 Task: Select "show a warning" if the data is invalid.
Action: Mouse moved to (172, 90)
Screenshot: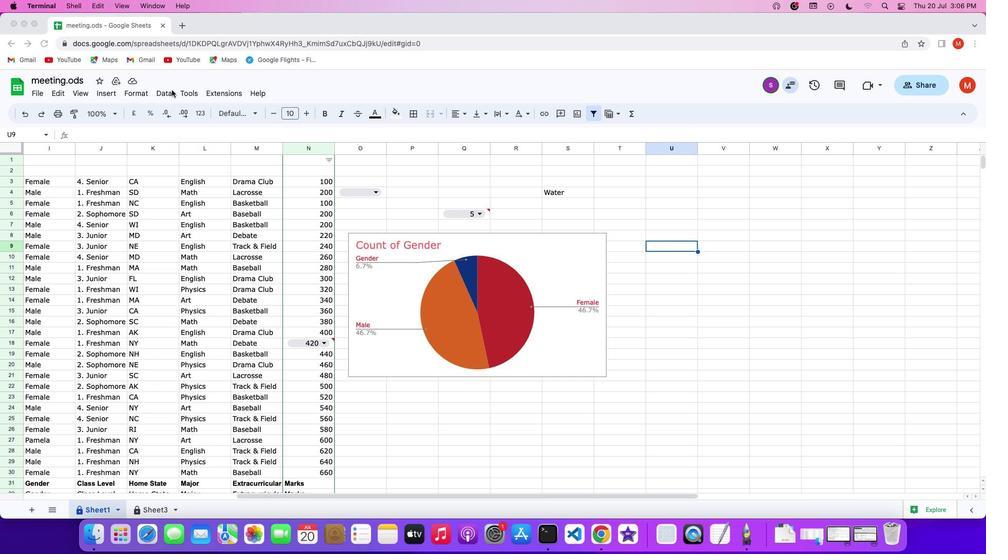 
Action: Mouse pressed left at (172, 90)
Screenshot: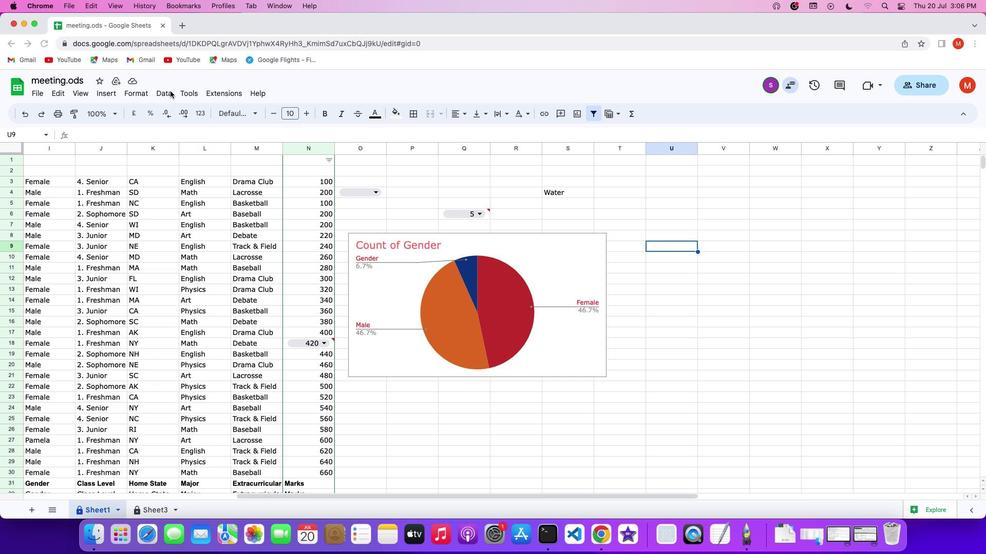 
Action: Mouse moved to (166, 92)
Screenshot: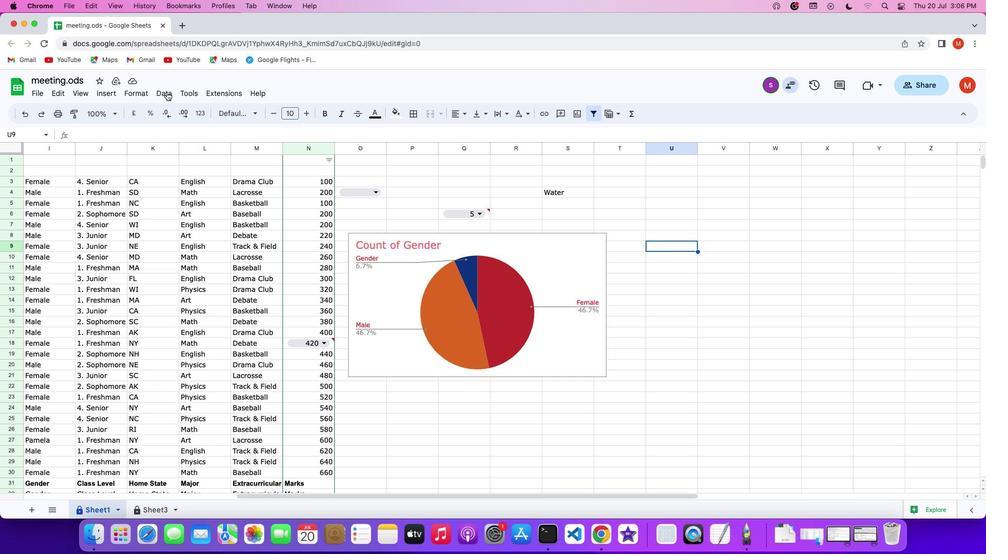 
Action: Mouse pressed left at (166, 92)
Screenshot: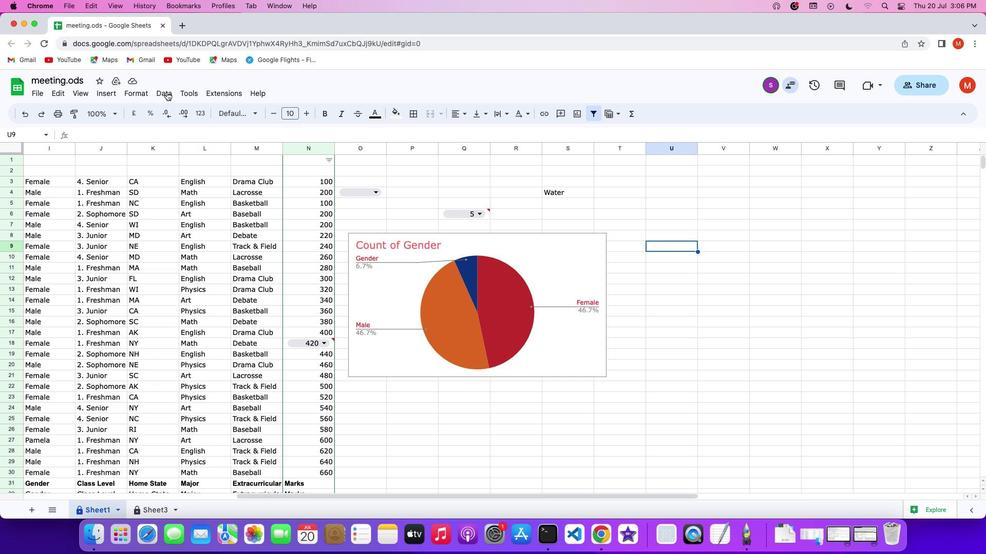 
Action: Mouse moved to (202, 303)
Screenshot: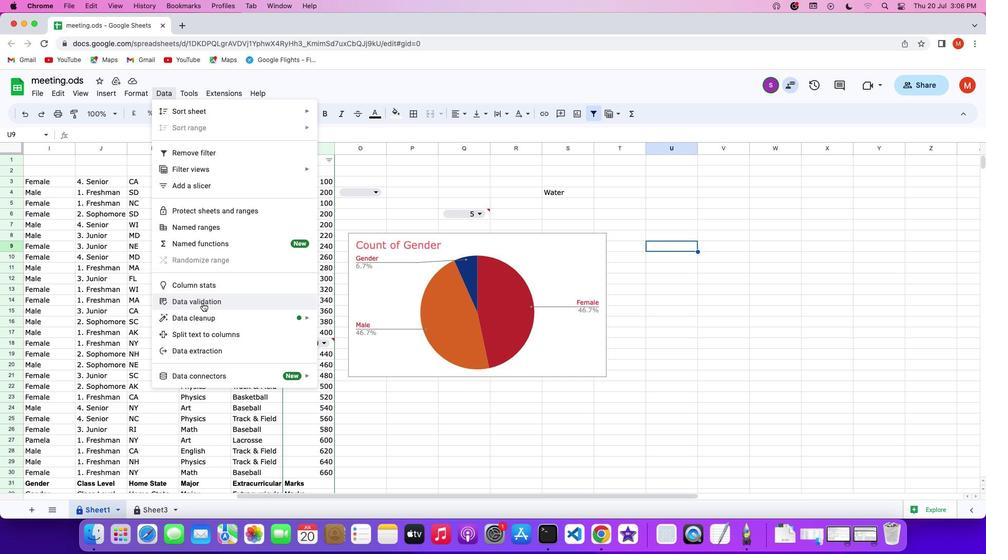 
Action: Mouse pressed left at (202, 303)
Screenshot: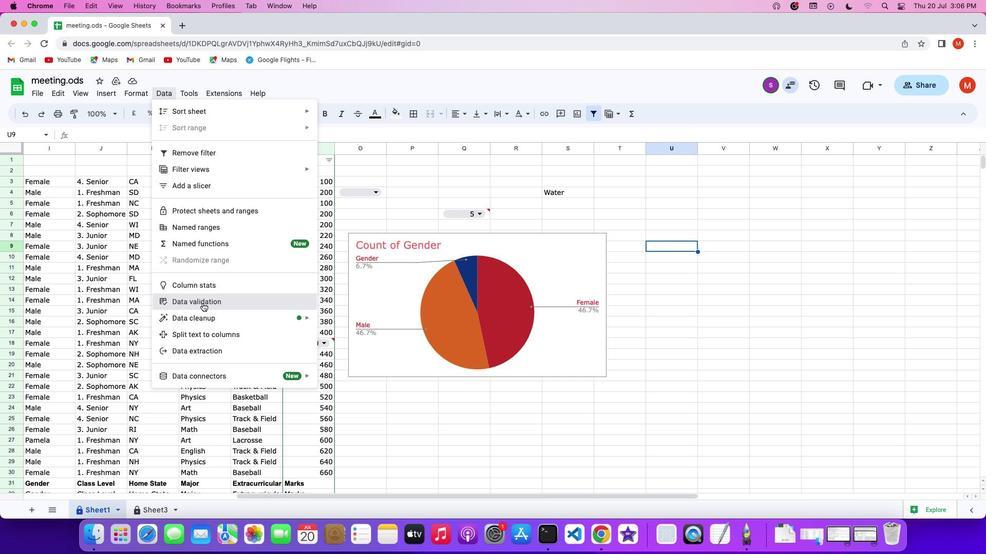 
Action: Mouse moved to (916, 313)
Screenshot: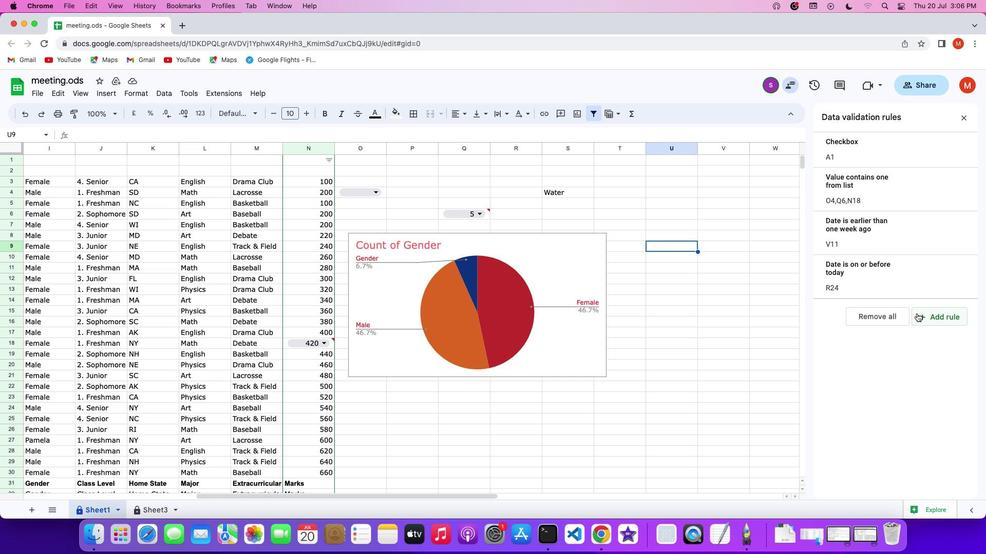 
Action: Mouse pressed left at (916, 313)
Screenshot: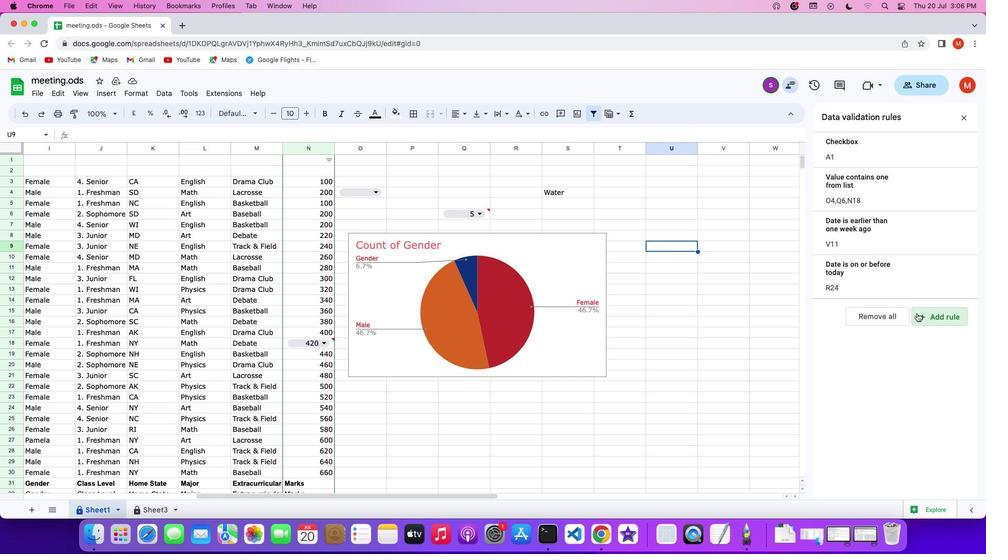 
Action: Mouse moved to (887, 312)
Screenshot: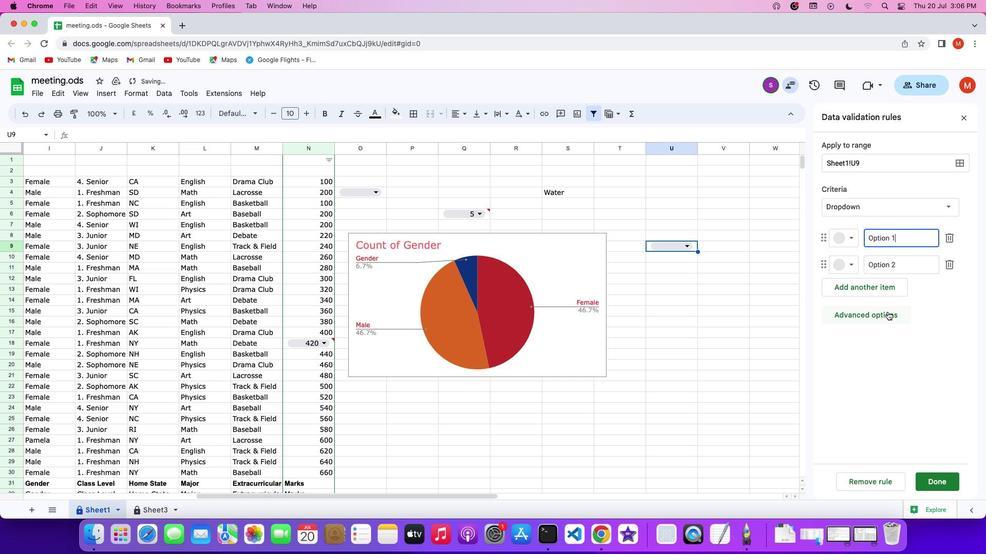 
Action: Mouse pressed left at (887, 312)
Screenshot: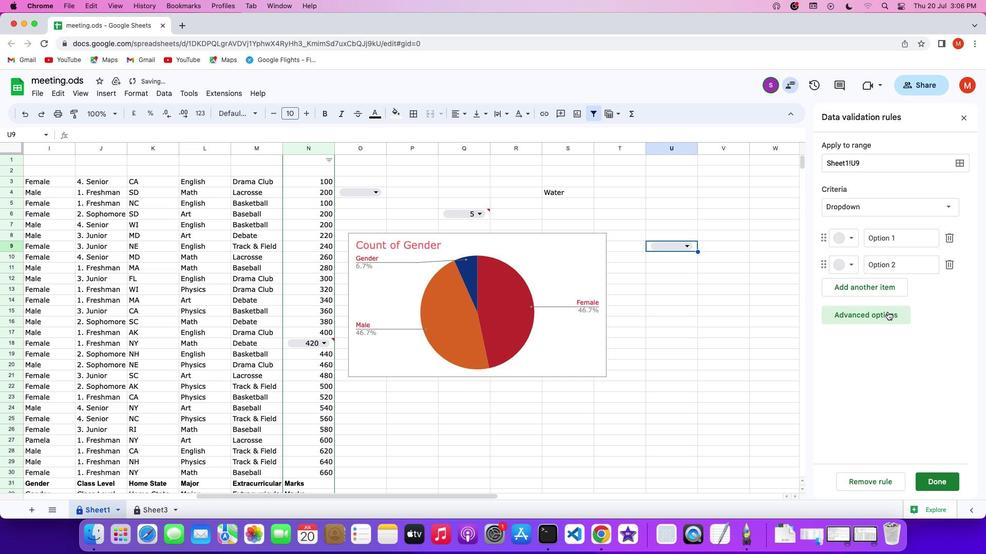 
Action: Mouse moved to (829, 375)
Screenshot: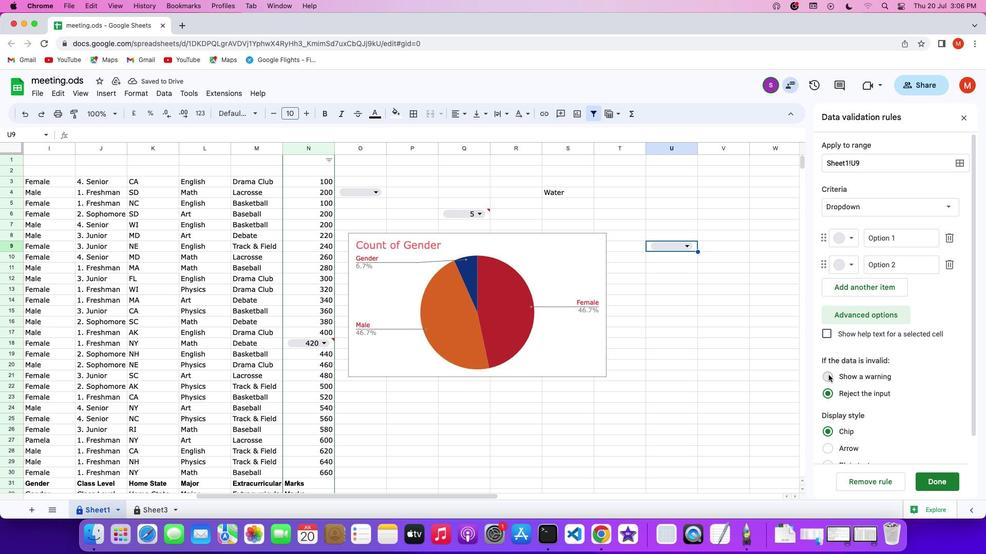 
Action: Mouse pressed left at (829, 375)
Screenshot: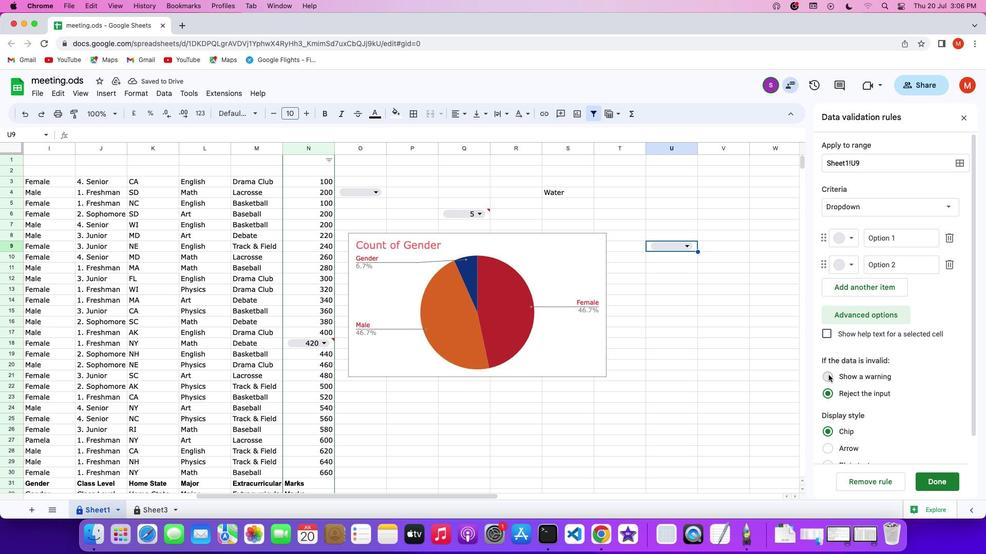 
Action: Mouse moved to (878, 368)
Screenshot: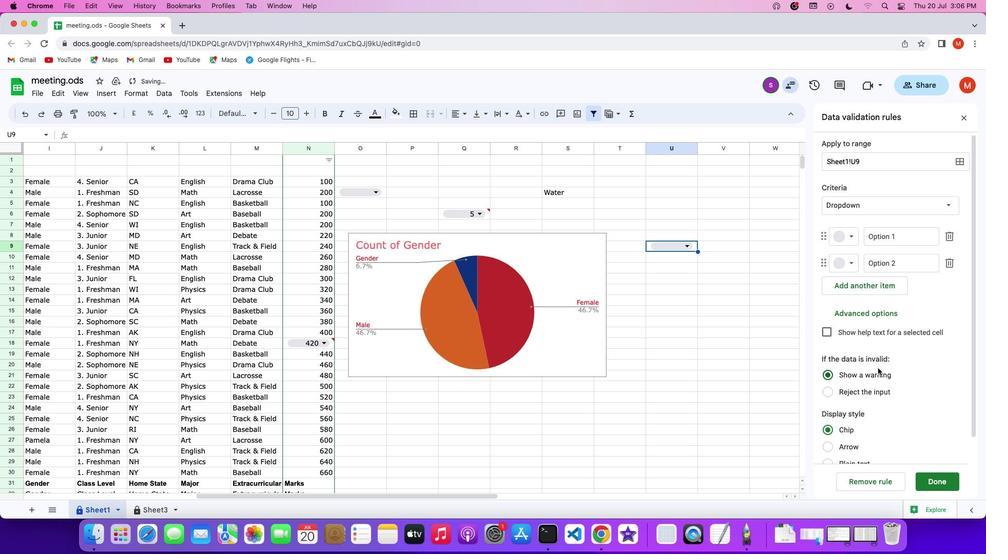 
Action: Mouse scrolled (878, 368) with delta (0, 0)
Screenshot: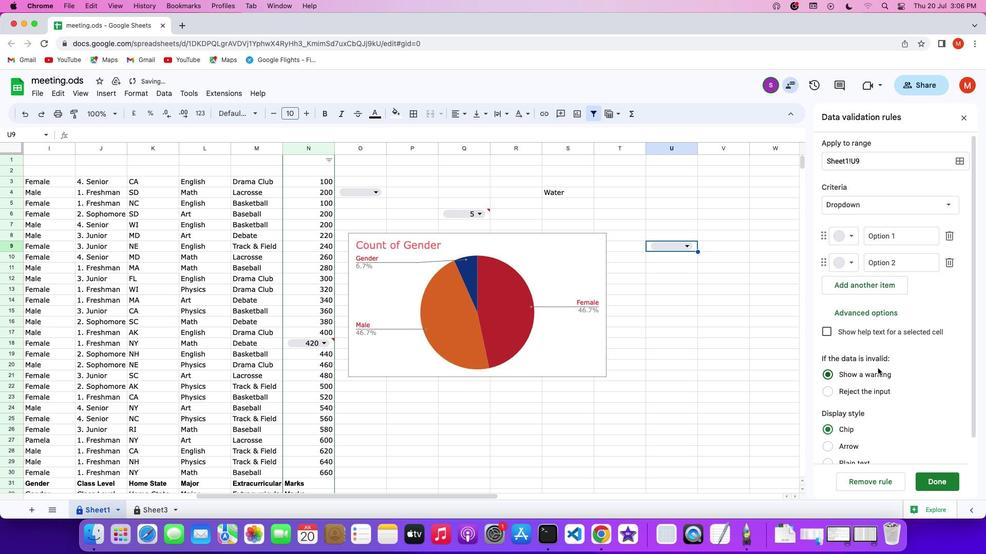 
Action: Mouse scrolled (878, 368) with delta (0, 0)
Screenshot: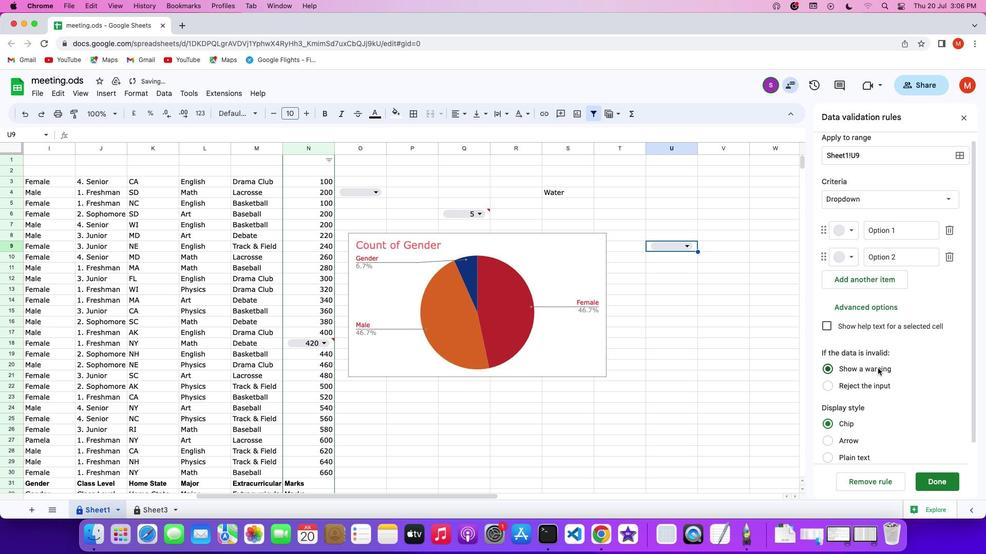 
Action: Mouse scrolled (878, 368) with delta (0, 0)
Screenshot: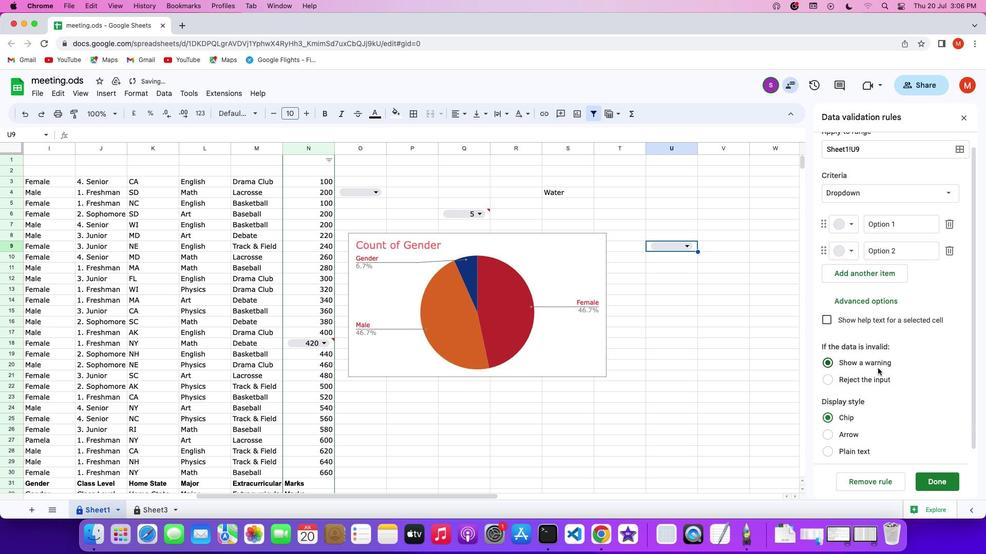 
Action: Mouse moved to (877, 358)
Screenshot: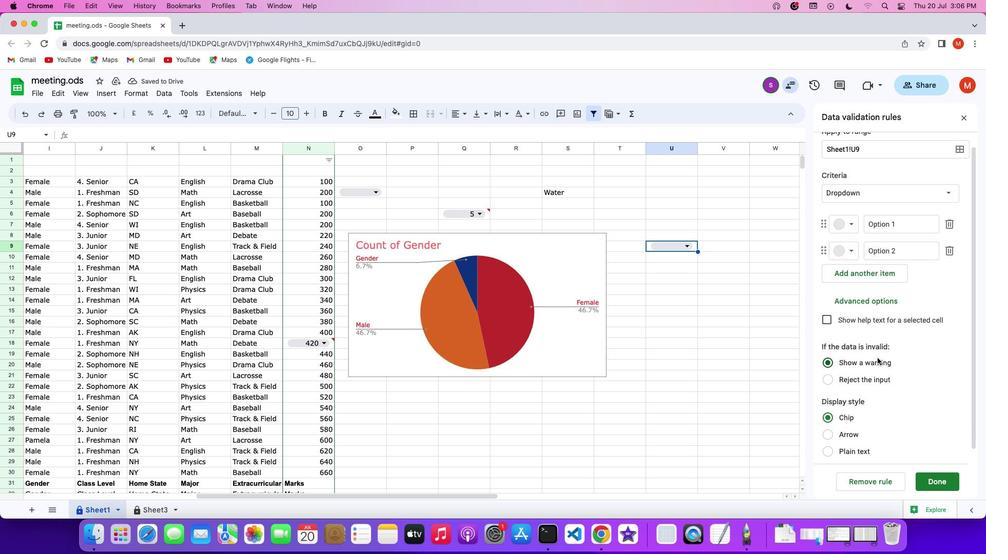 
